 Task: Enable the stream filter module "Podcast parser".
Action: Mouse moved to (117, 18)
Screenshot: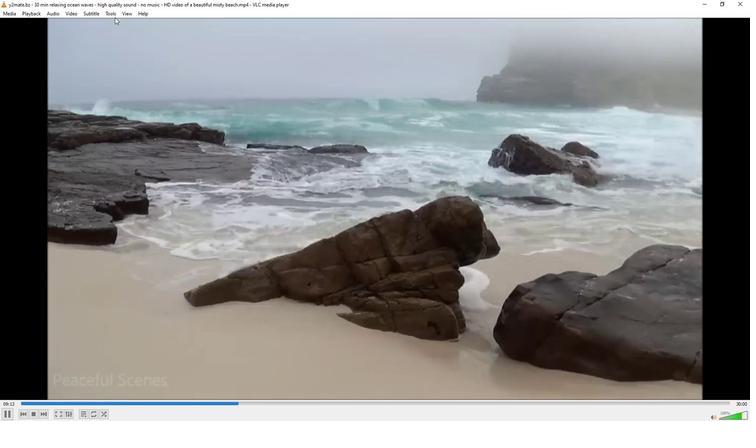 
Action: Mouse pressed left at (117, 18)
Screenshot: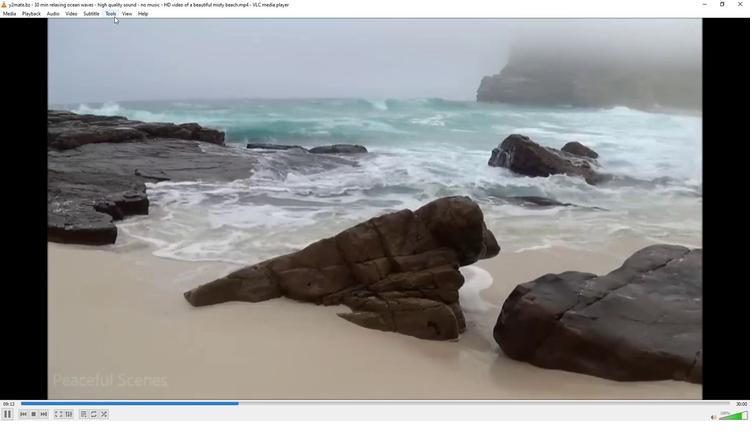 
Action: Mouse moved to (124, 106)
Screenshot: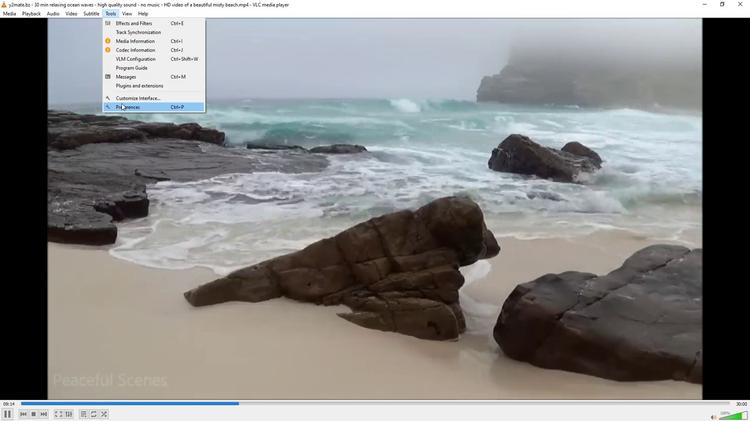 
Action: Mouse pressed left at (124, 106)
Screenshot: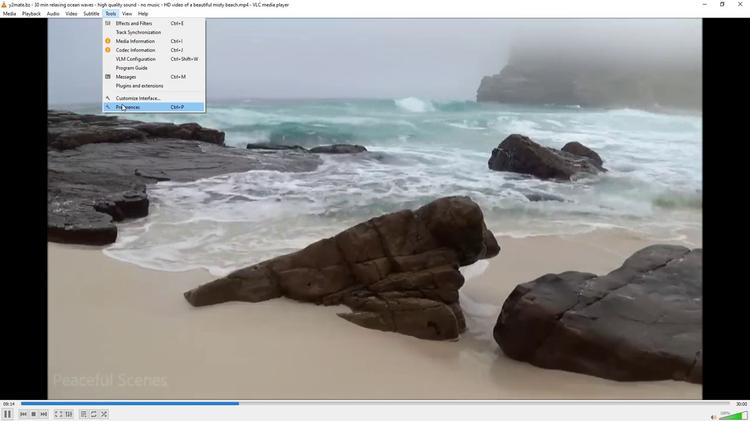 
Action: Mouse moved to (206, 324)
Screenshot: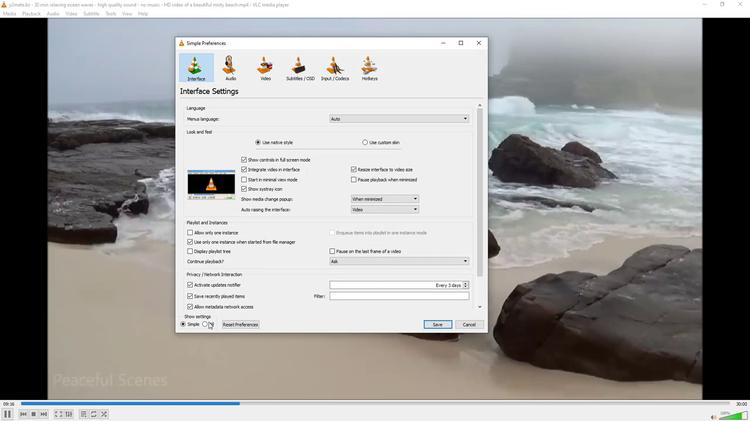 
Action: Mouse pressed left at (206, 324)
Screenshot: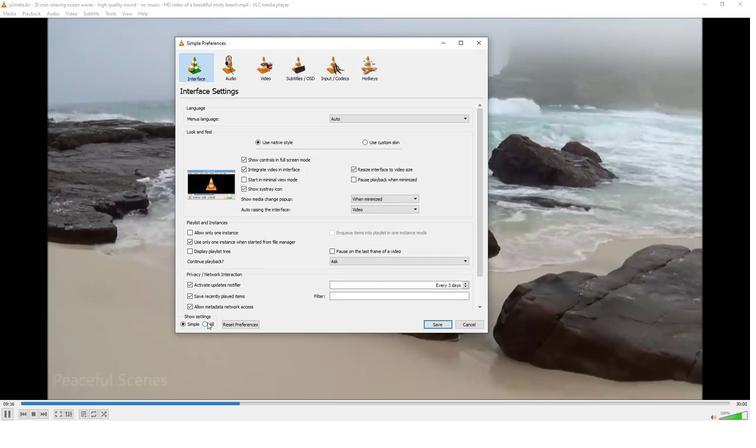
Action: Mouse moved to (191, 213)
Screenshot: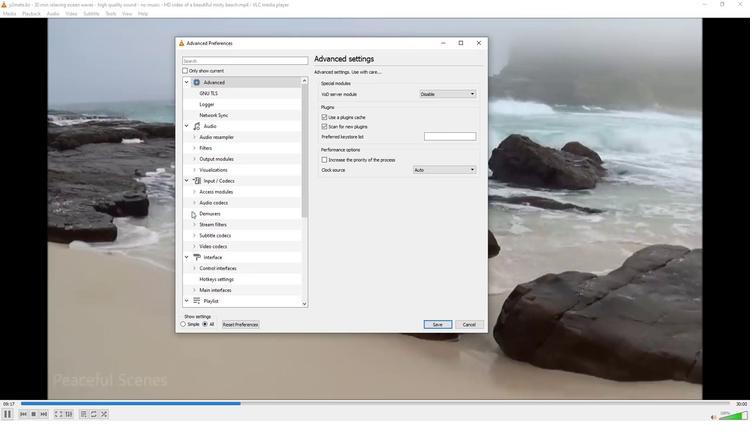 
Action: Mouse pressed left at (191, 213)
Screenshot: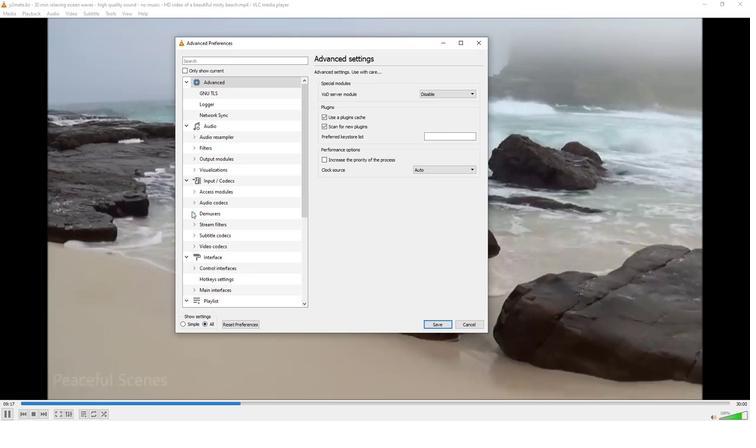 
Action: Mouse moved to (203, 224)
Screenshot: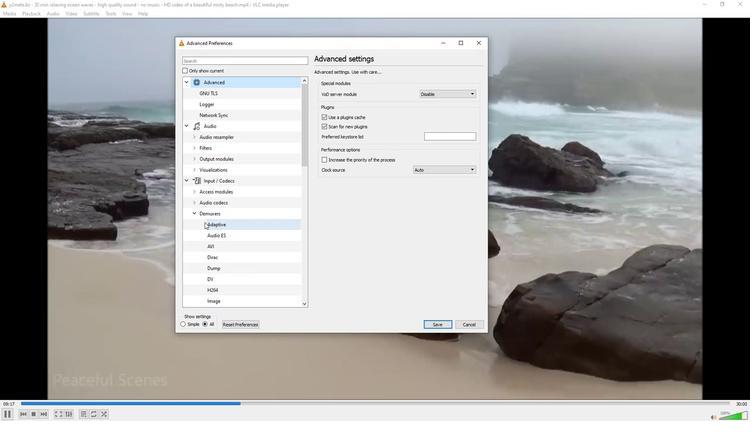
Action: Mouse scrolled (203, 223) with delta (0, 0)
Screenshot: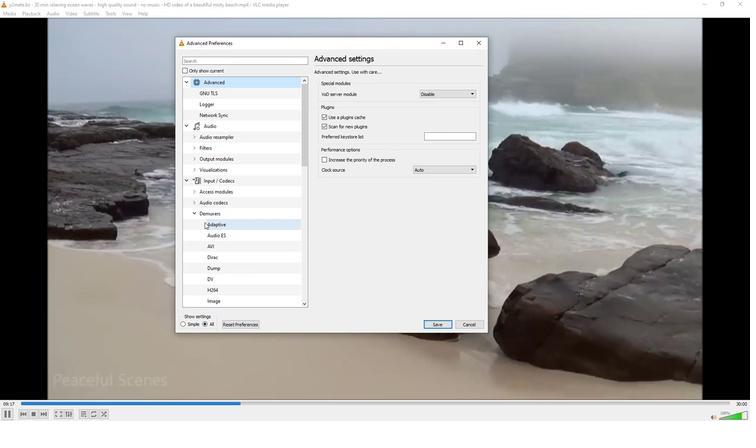 
Action: Mouse moved to (204, 225)
Screenshot: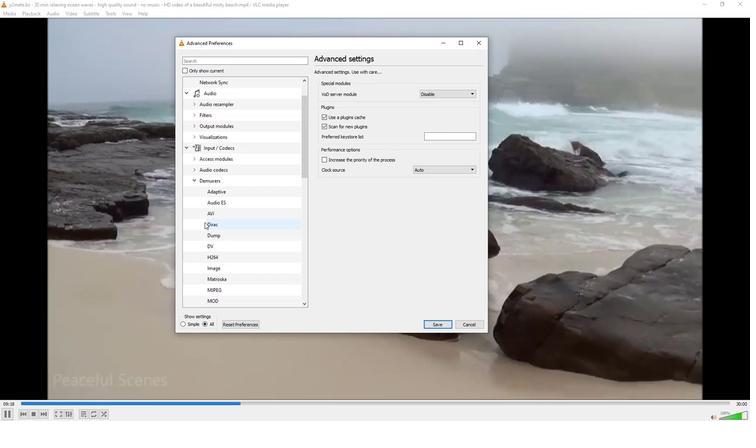 
Action: Mouse scrolled (204, 224) with delta (0, 0)
Screenshot: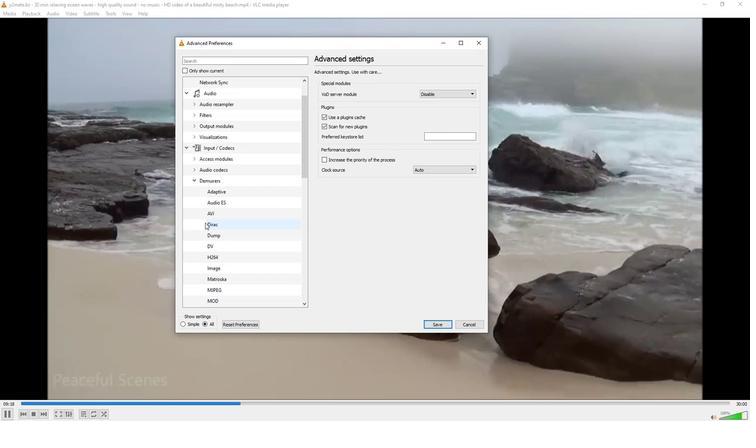 
Action: Mouse moved to (205, 225)
Screenshot: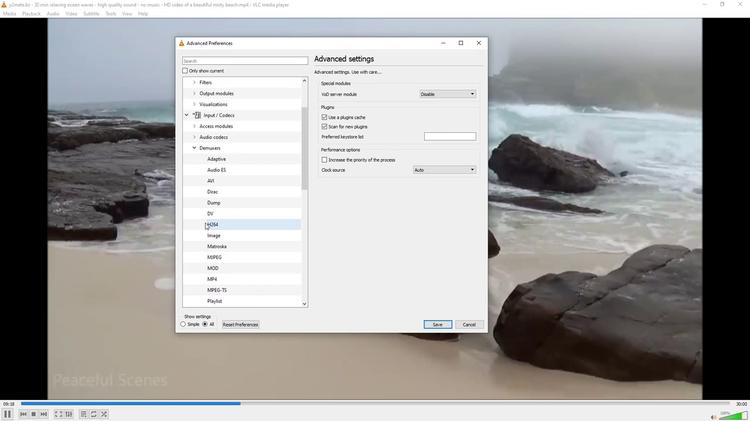 
Action: Mouse scrolled (205, 224) with delta (0, 0)
Screenshot: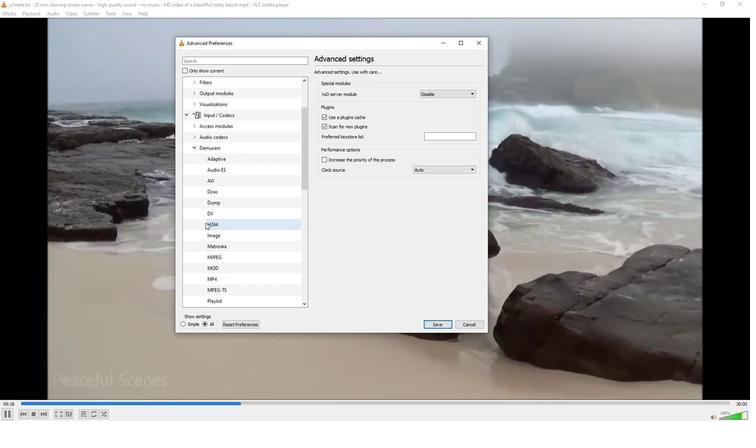 
Action: Mouse scrolled (205, 224) with delta (0, 0)
Screenshot: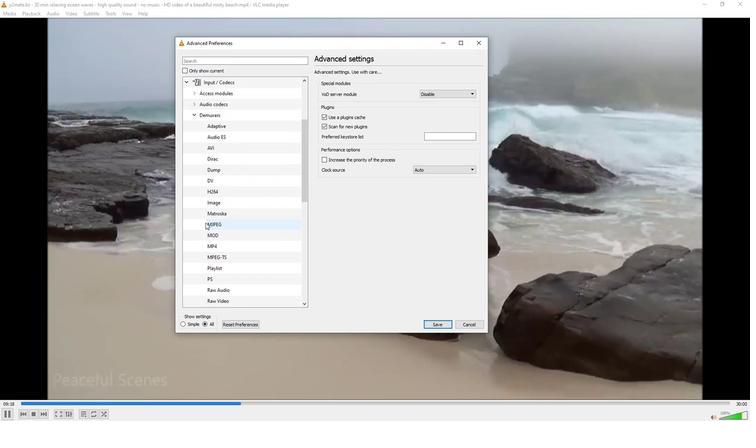 
Action: Mouse scrolled (205, 224) with delta (0, 0)
Screenshot: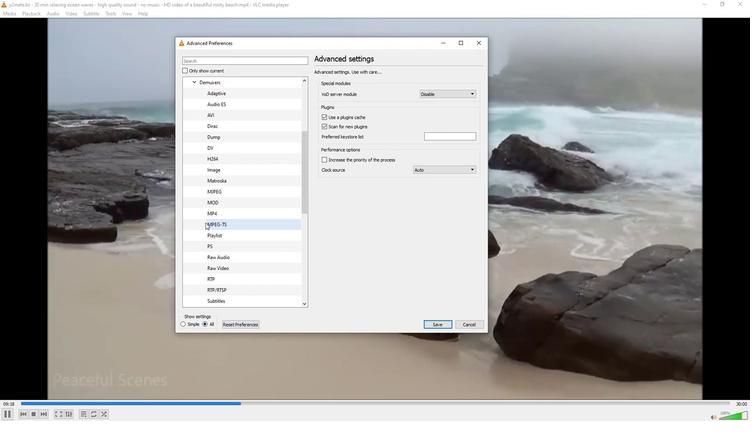 
Action: Mouse moved to (229, 287)
Screenshot: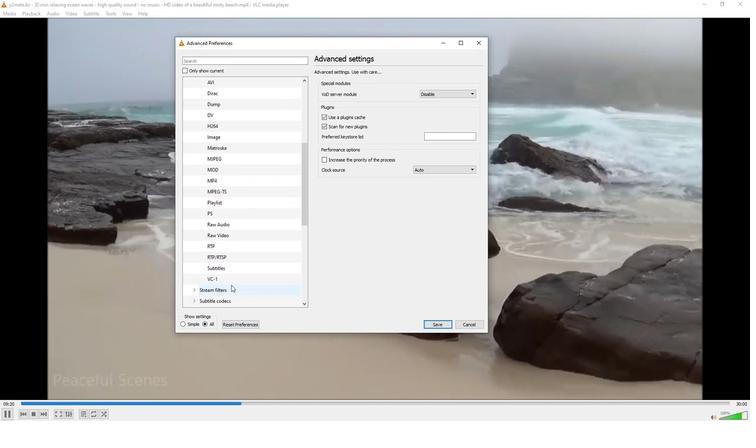 
Action: Mouse pressed left at (229, 287)
Screenshot: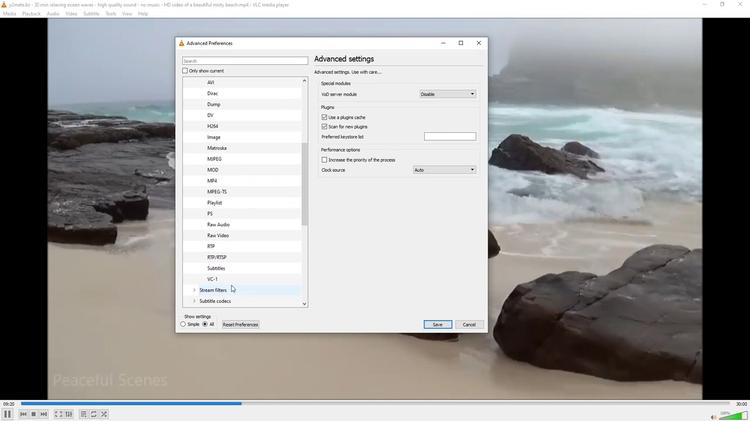 
Action: Mouse moved to (395, 165)
Screenshot: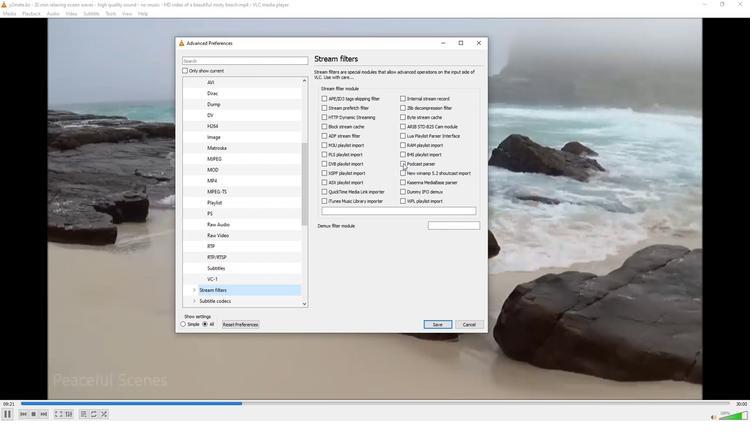 
Action: Mouse pressed left at (395, 165)
Screenshot: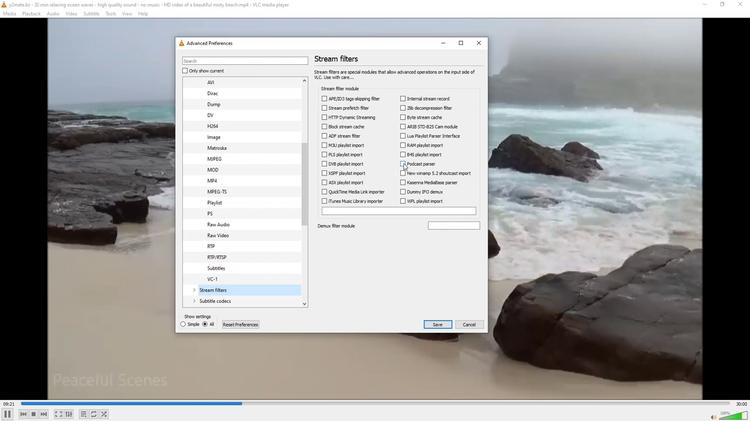 
Action: Mouse moved to (384, 169)
Screenshot: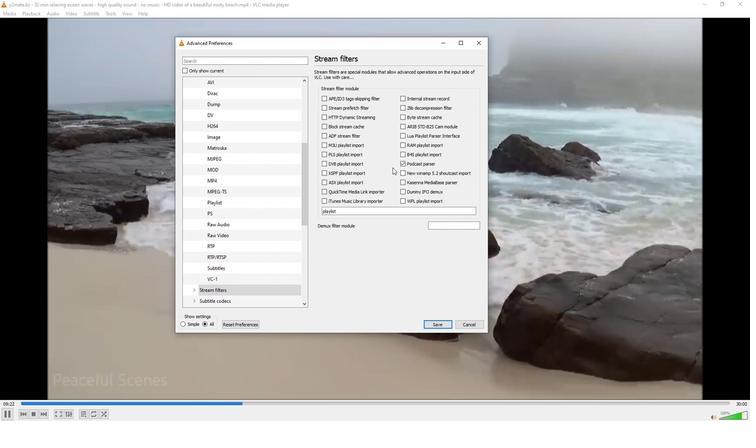 
